 Task: Add Attachment from "Attach a link" to Card Card0000000132 in Board Board0000000033 in Workspace WS0000000011 in Trello. Add Cover Red to Card Card0000000132 in Board Board0000000033 in Workspace WS0000000011 in Trello. Add "Join Card" Button Button0000000132  to Card Card0000000132 in Board Board0000000033 in Workspace WS0000000011 in Trello. Add Description DS0000000132 to Card Card0000000132 in Board Board0000000033 in Workspace WS0000000011 in Trello. Add Comment CM0000000132 to Card Card0000000132 in Board Board0000000033 in Workspace WS0000000011 in Trello
Action: Mouse moved to (325, 519)
Screenshot: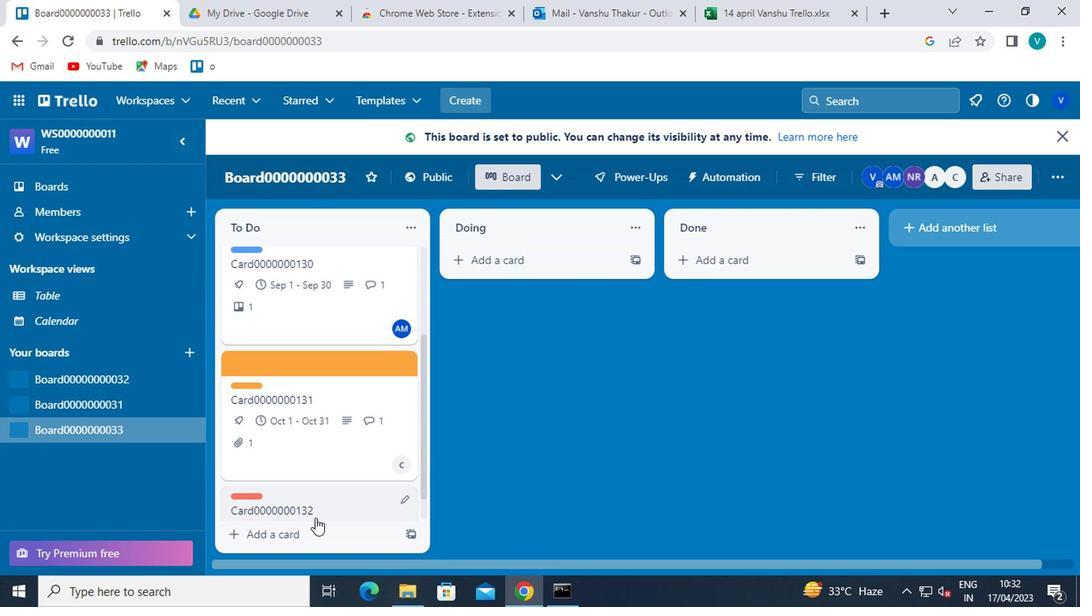 
Action: Mouse pressed left at (325, 519)
Screenshot: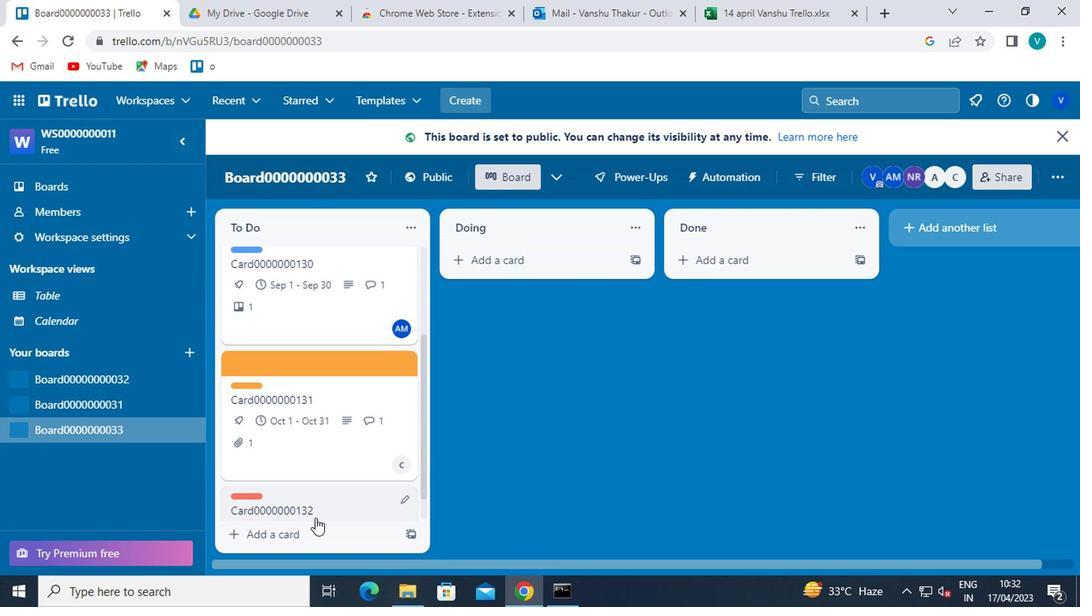 
Action: Mouse moved to (724, 406)
Screenshot: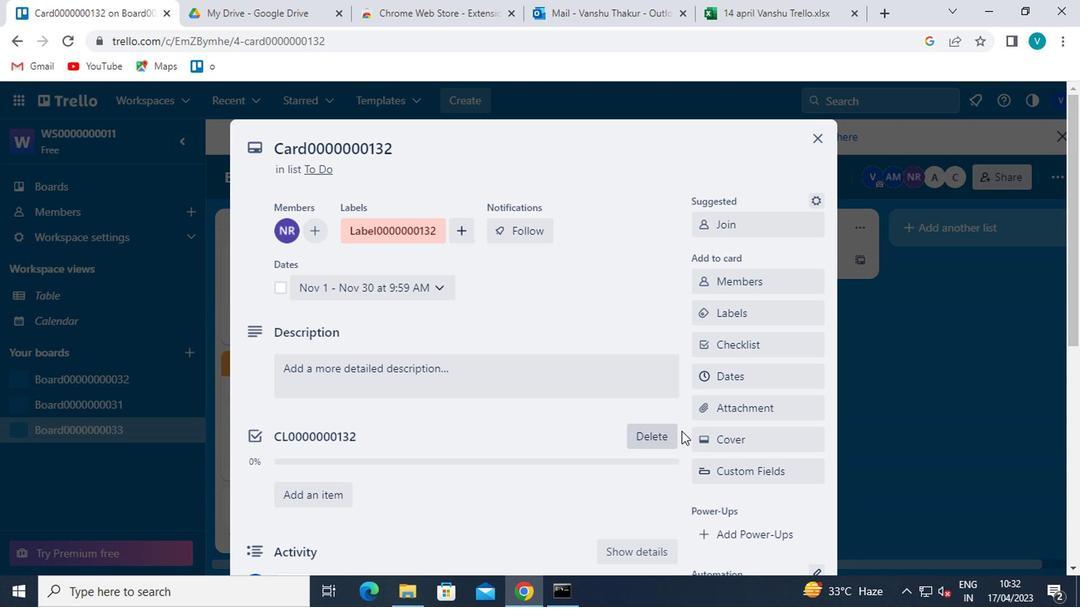 
Action: Mouse pressed left at (724, 406)
Screenshot: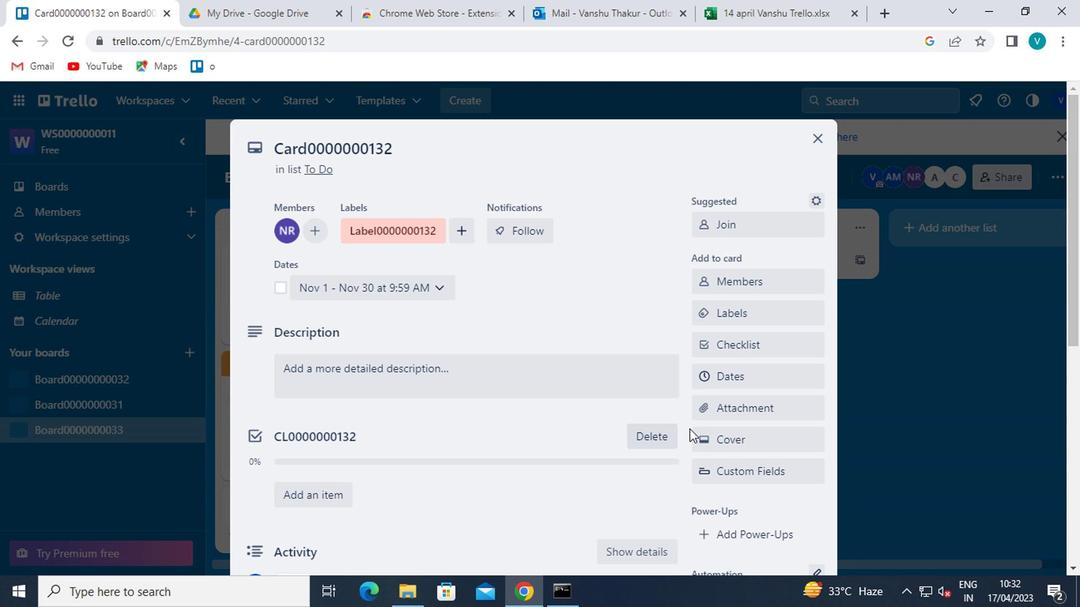 
Action: Mouse moved to (758, 352)
Screenshot: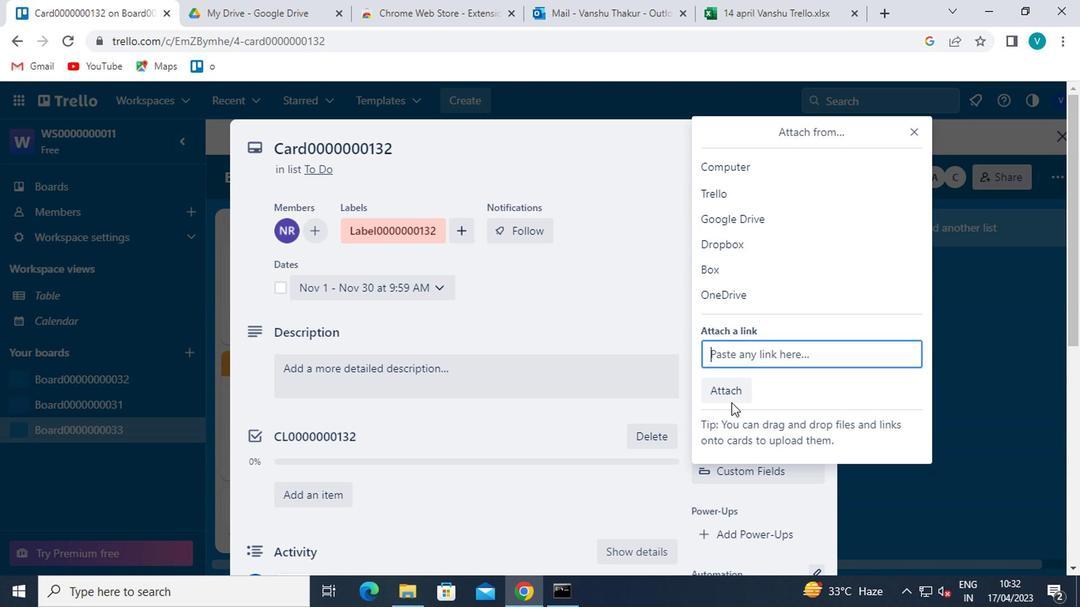 
Action: Mouse pressed left at (758, 352)
Screenshot: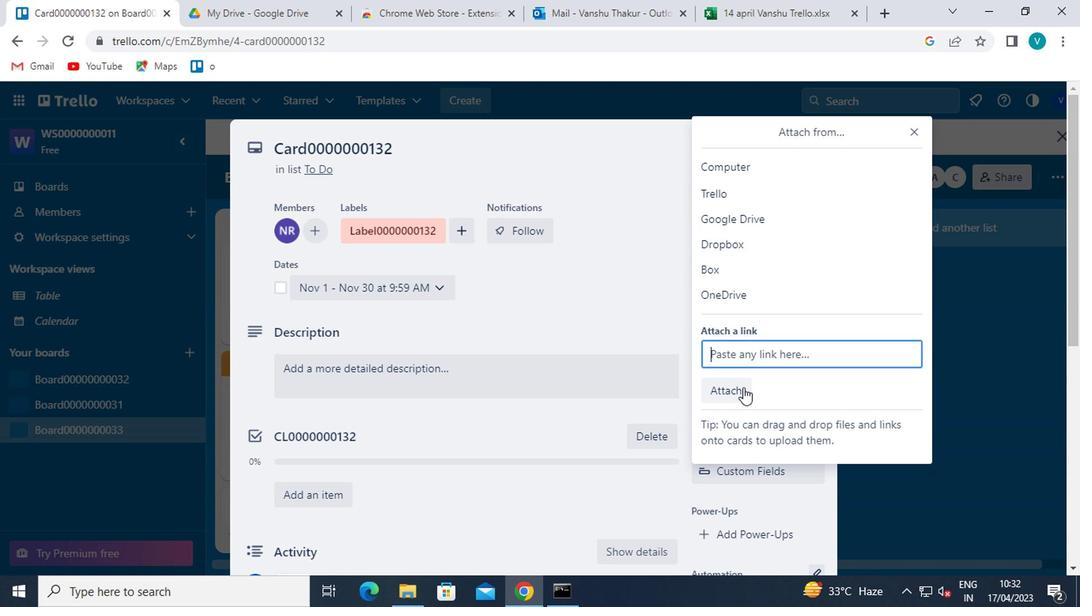 
Action: Mouse moved to (759, 352)
Screenshot: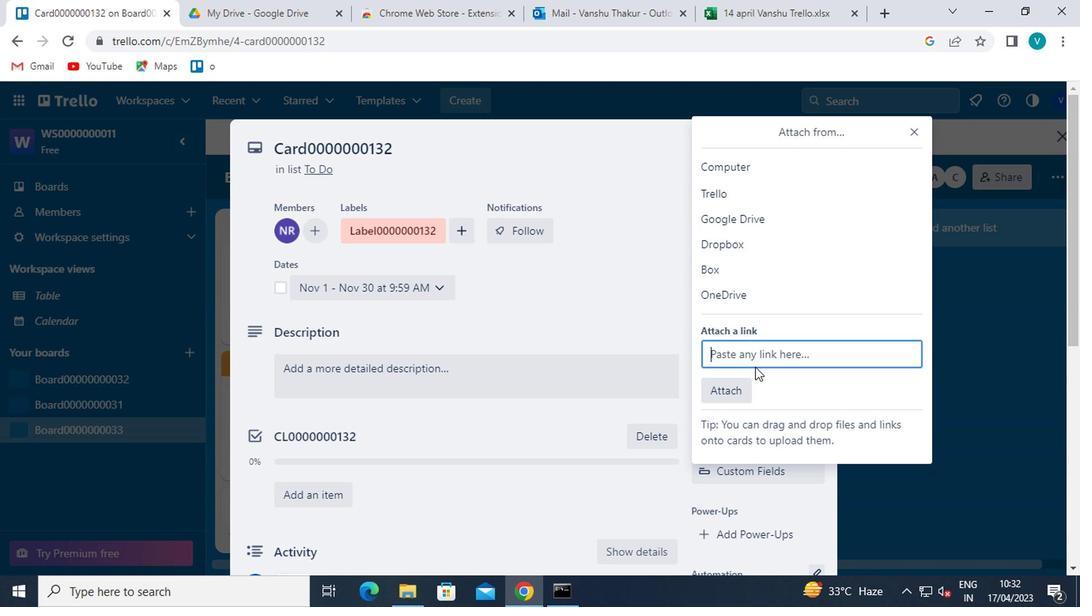 
Action: Key pressed ctrl+V
Screenshot: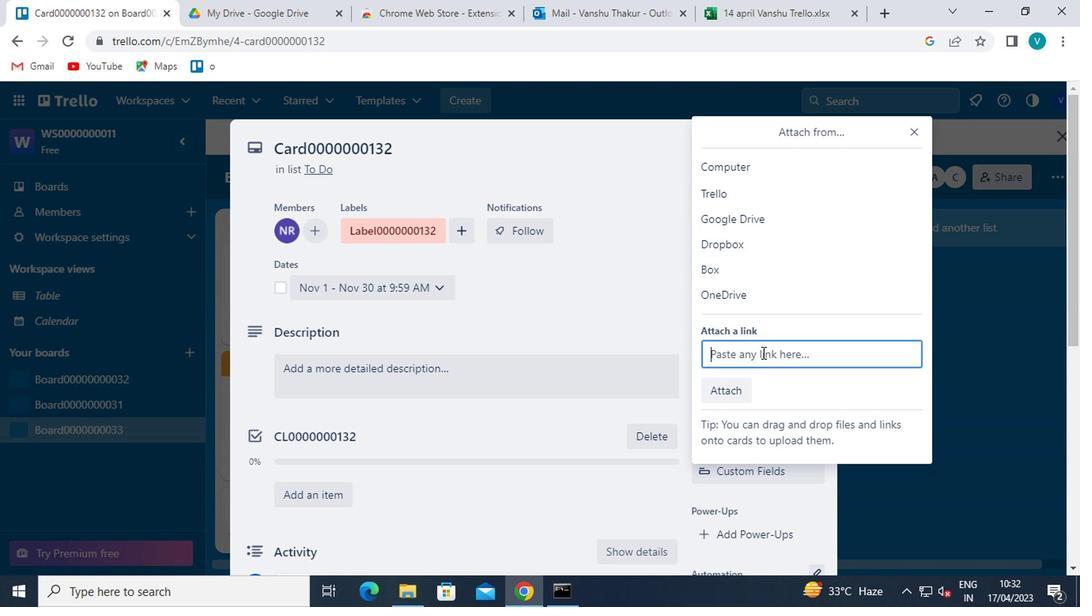
Action: Mouse moved to (722, 441)
Screenshot: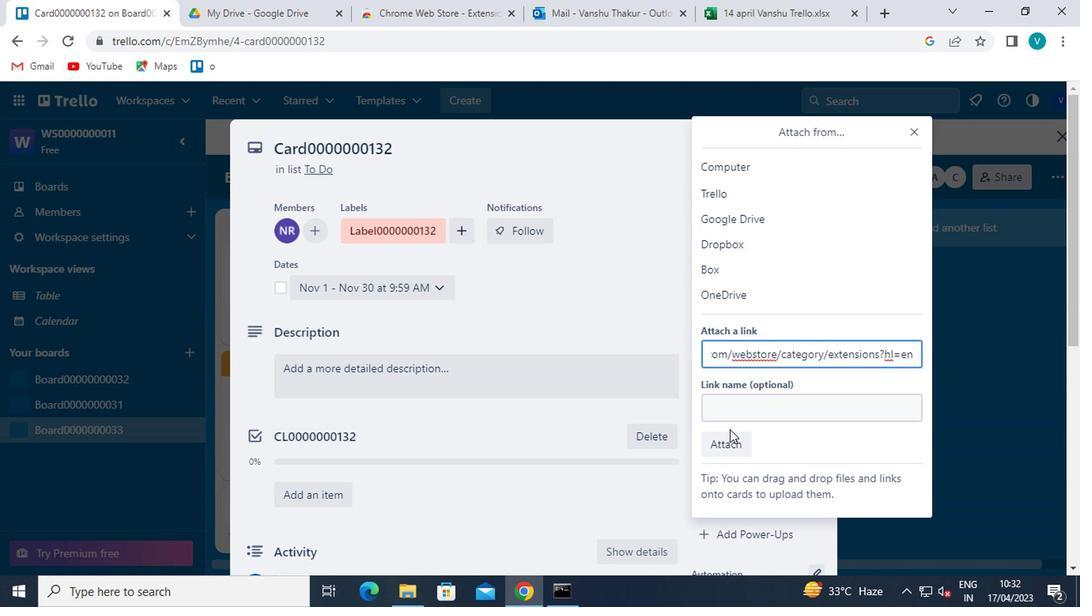 
Action: Mouse pressed left at (722, 441)
Screenshot: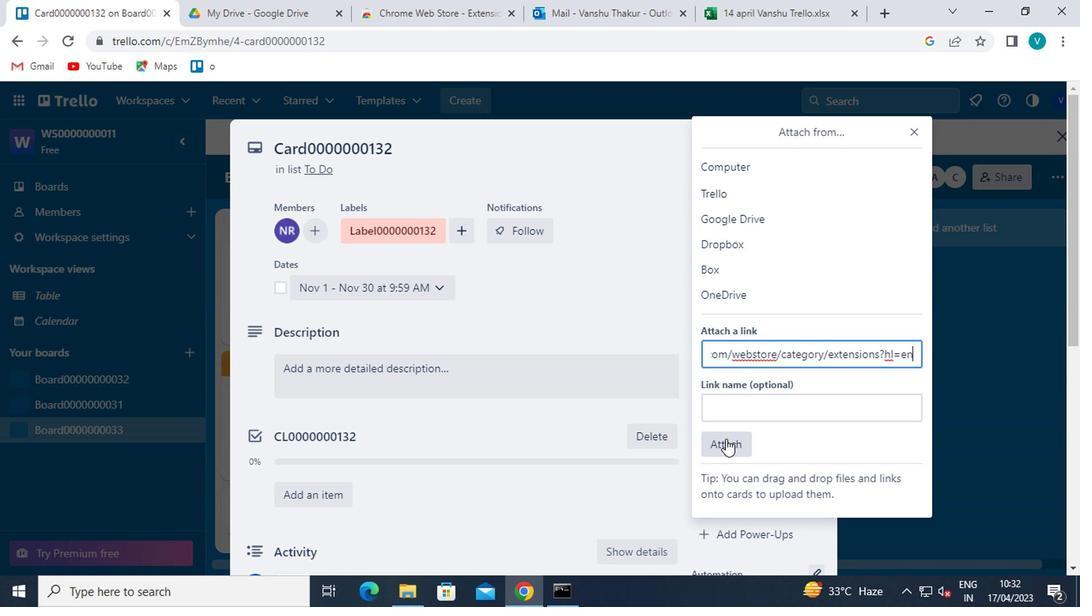 
Action: Mouse moved to (726, 443)
Screenshot: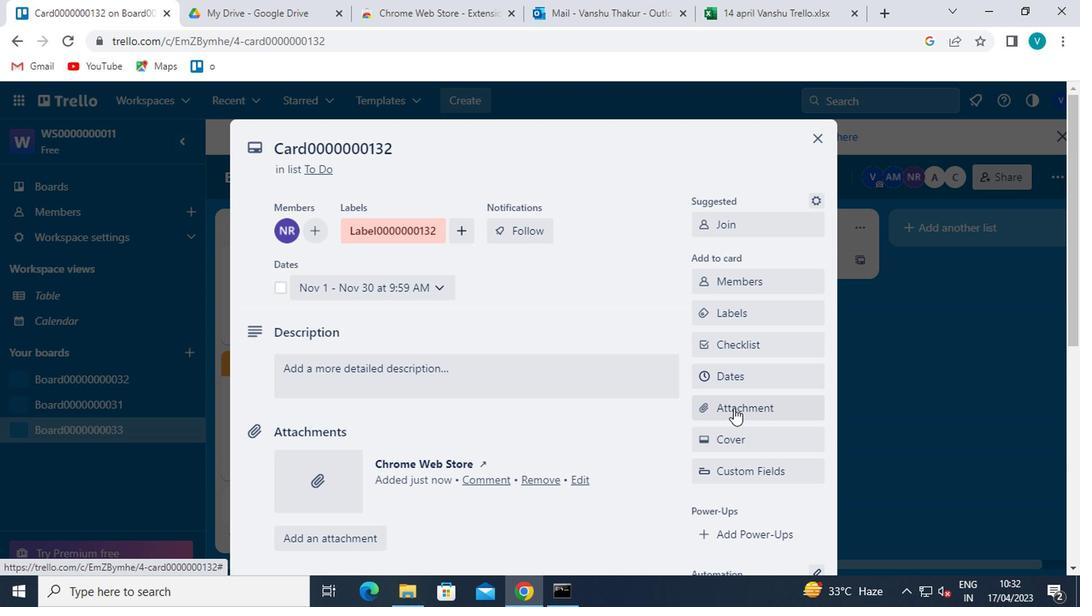 
Action: Mouse pressed left at (726, 443)
Screenshot: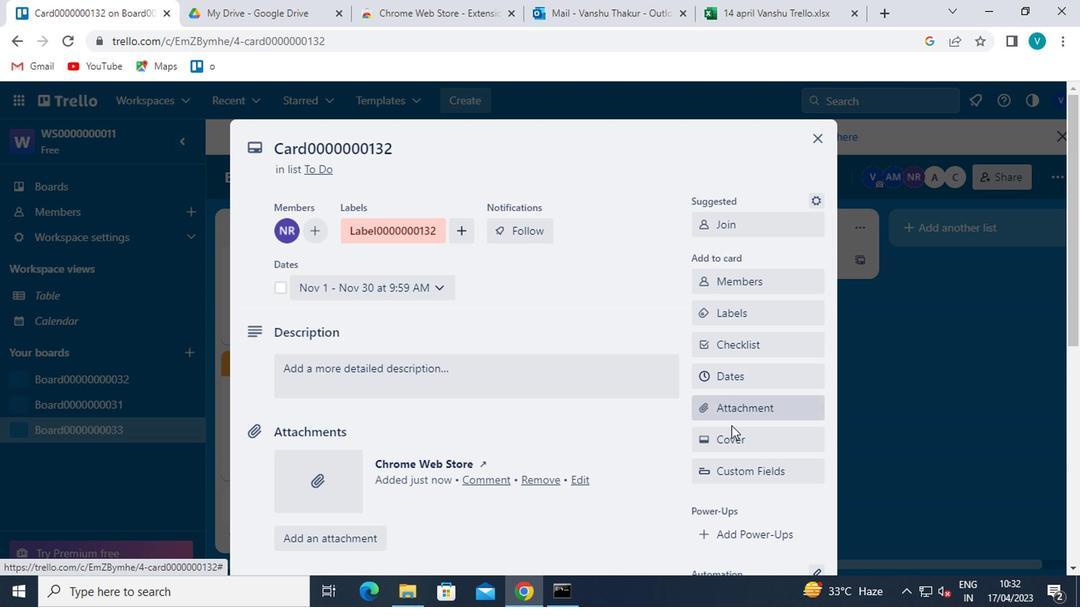 
Action: Mouse moved to (847, 277)
Screenshot: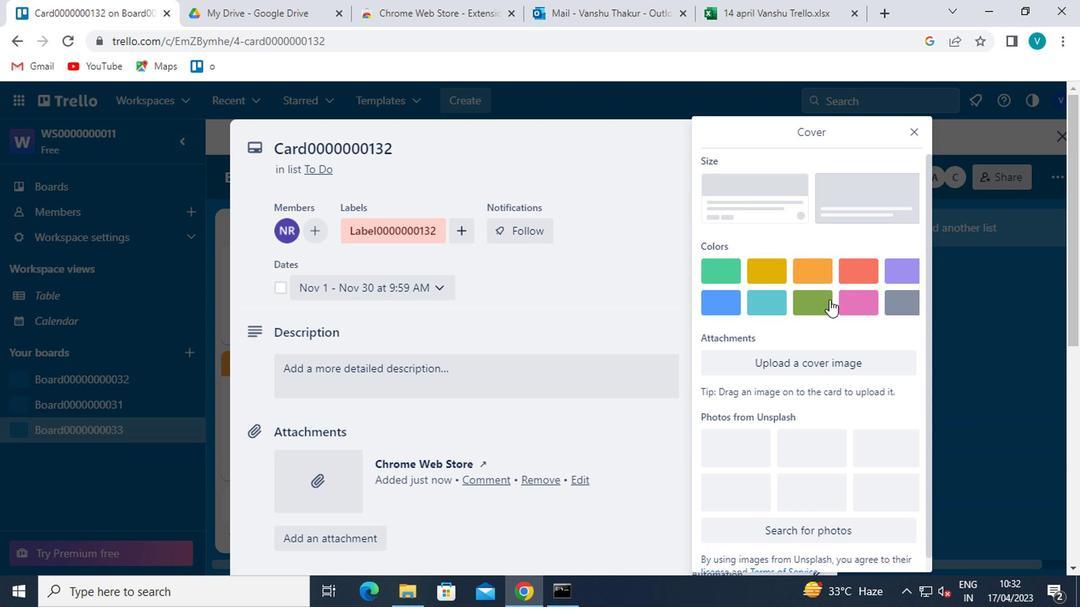 
Action: Mouse pressed left at (847, 277)
Screenshot: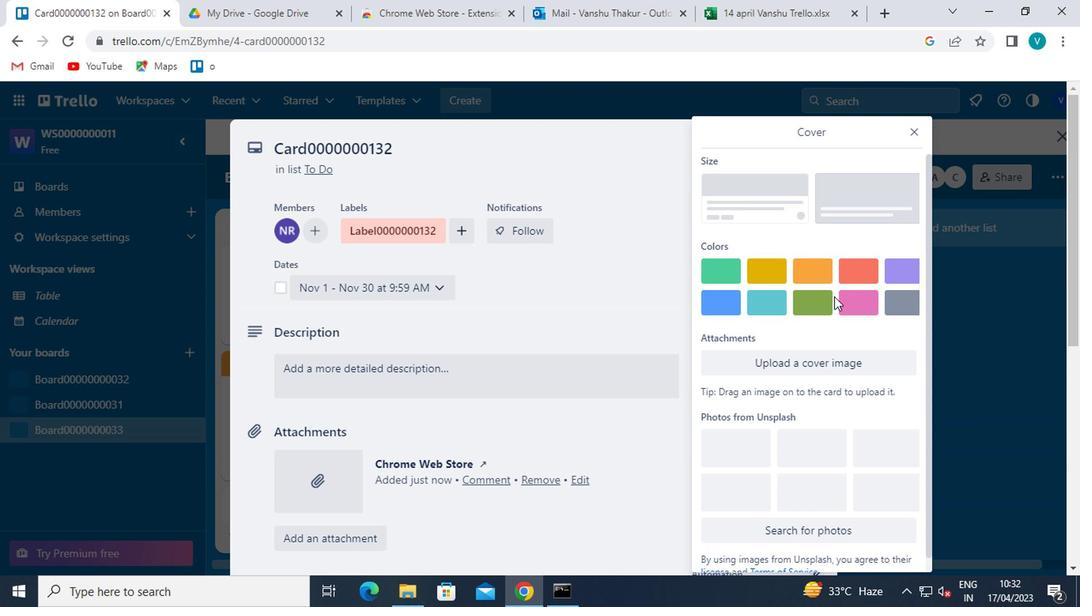 
Action: Mouse moved to (911, 119)
Screenshot: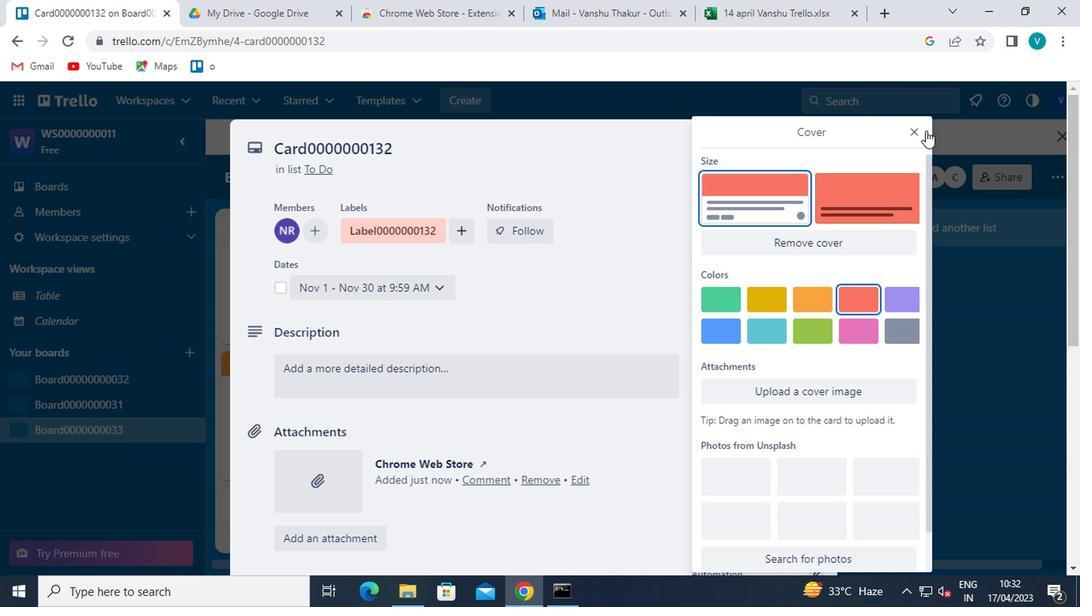 
Action: Mouse pressed left at (911, 119)
Screenshot: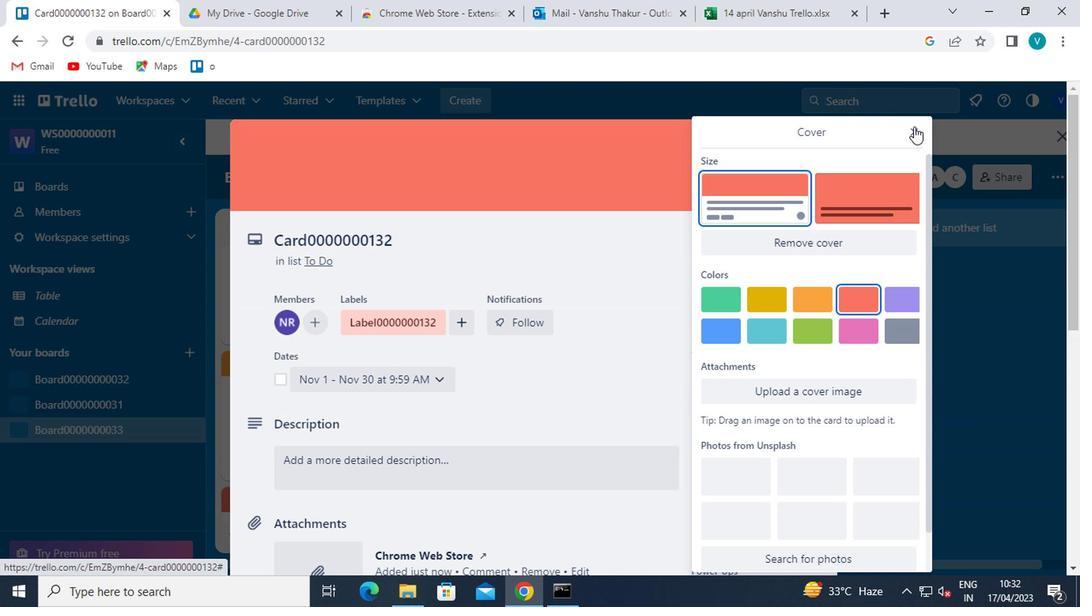 
Action: Mouse moved to (788, 414)
Screenshot: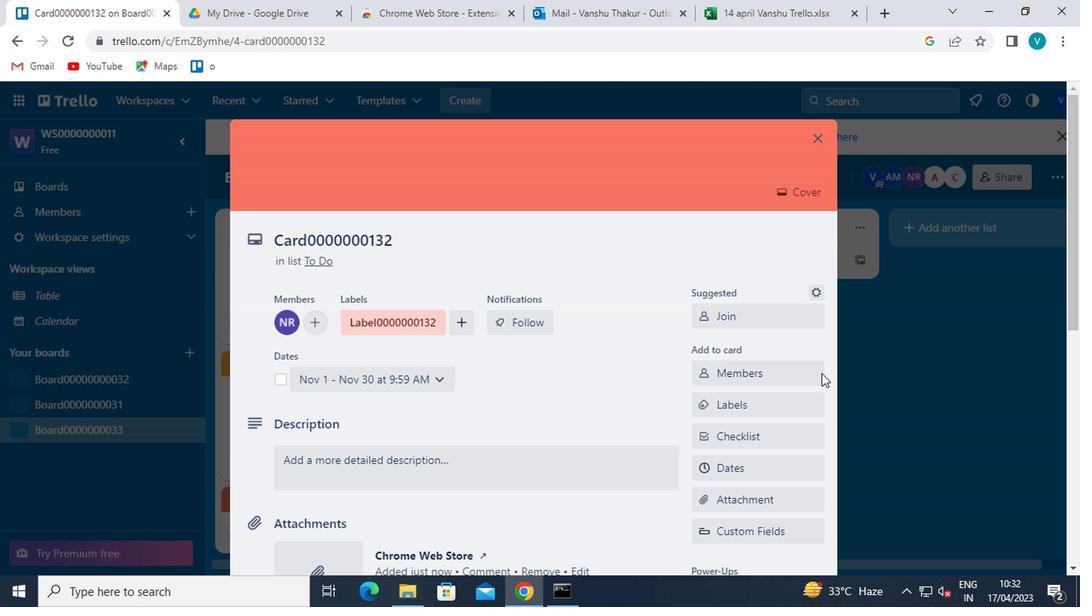 
Action: Mouse scrolled (788, 413) with delta (0, 0)
Screenshot: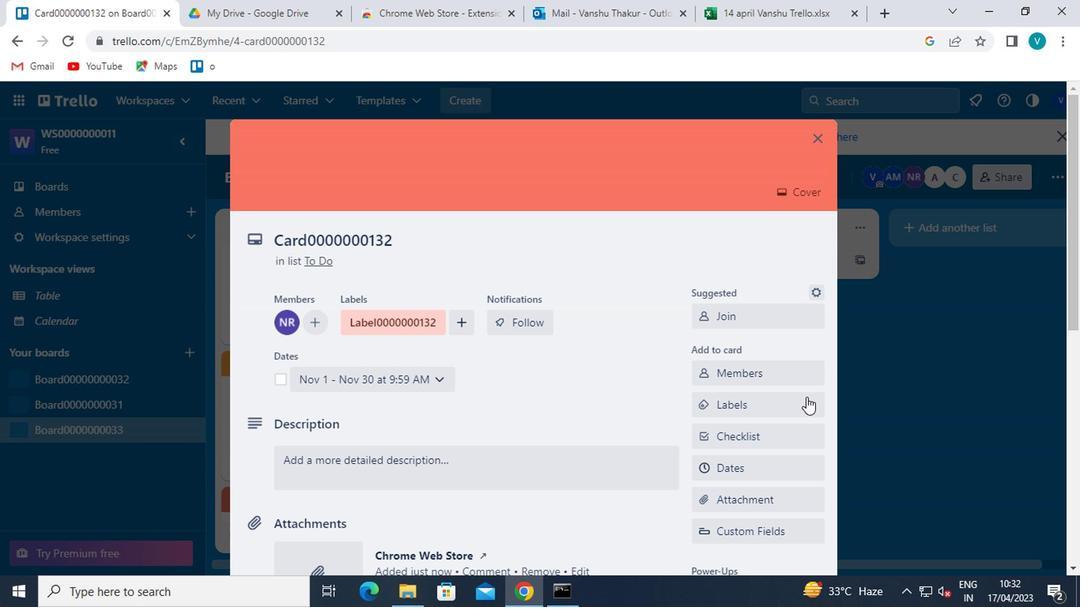 
Action: Mouse scrolled (788, 413) with delta (0, 0)
Screenshot: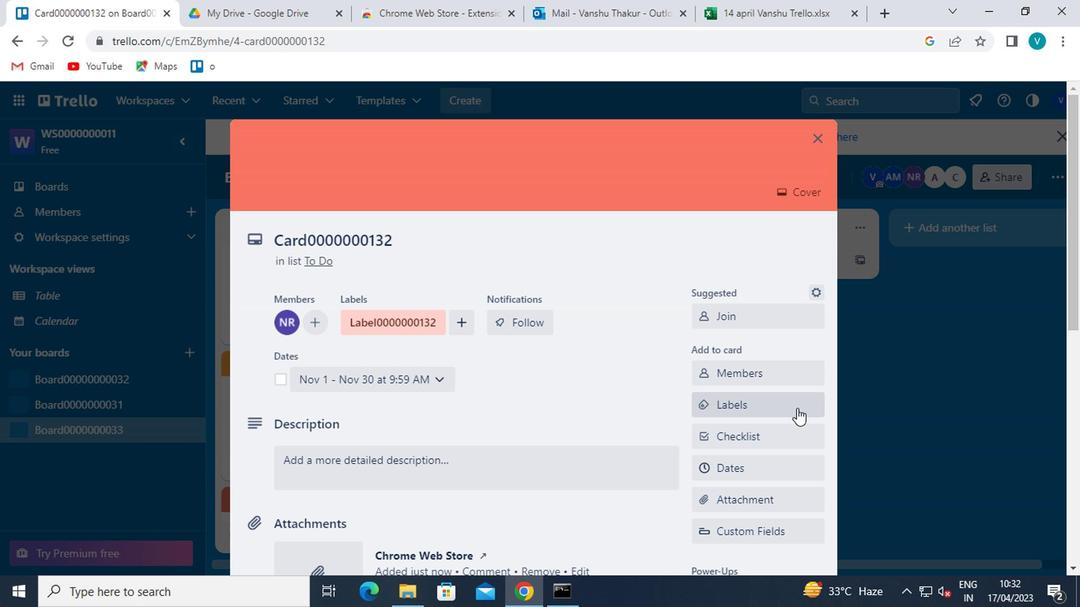 
Action: Mouse scrolled (788, 413) with delta (0, 0)
Screenshot: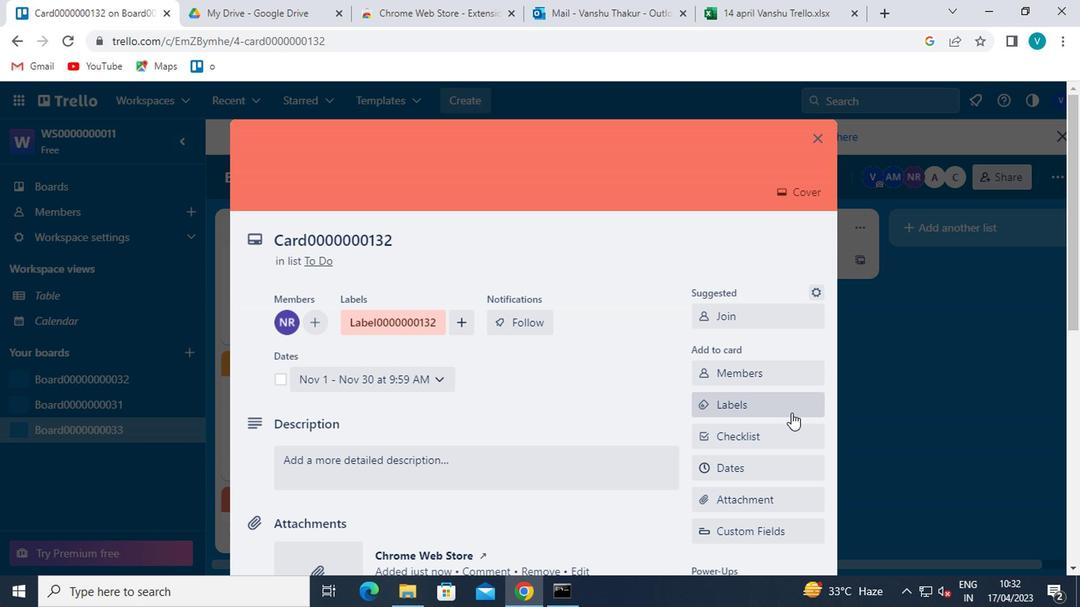 
Action: Mouse moved to (761, 526)
Screenshot: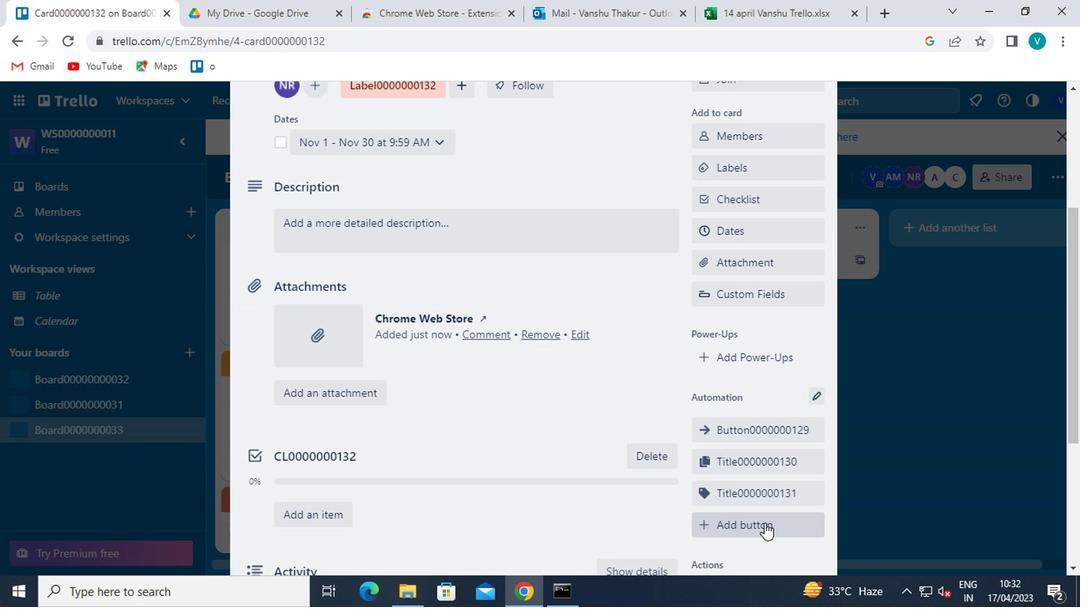 
Action: Mouse pressed left at (761, 526)
Screenshot: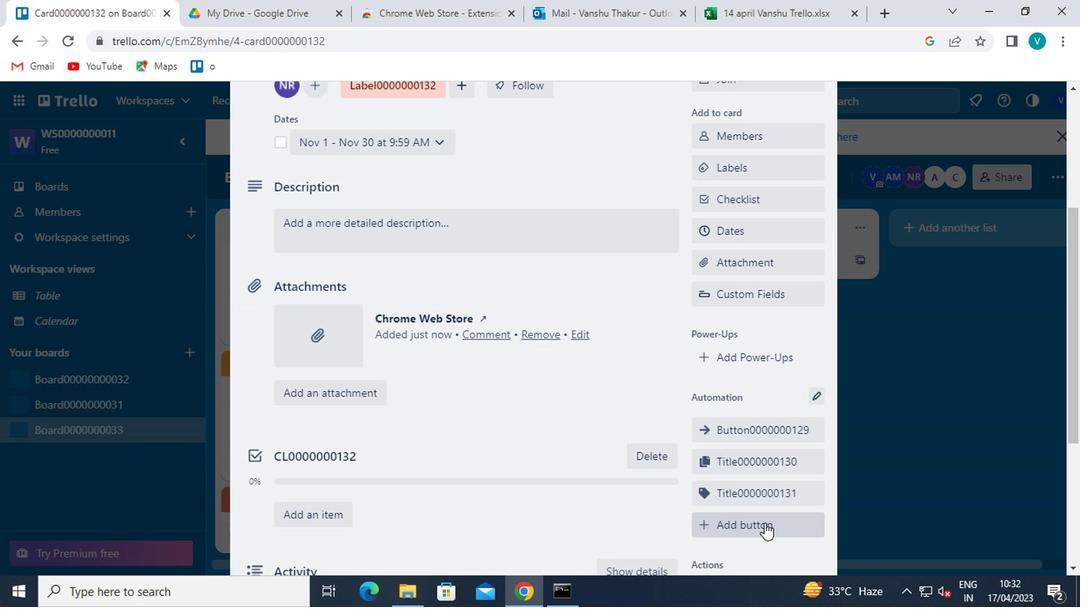 
Action: Mouse moved to (797, 301)
Screenshot: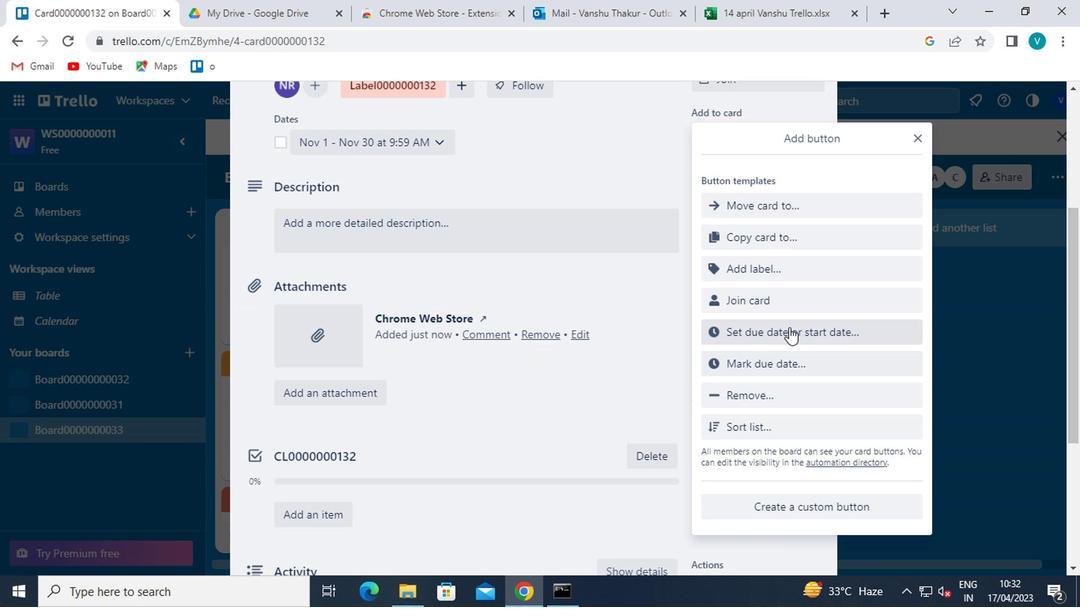 
Action: Mouse pressed left at (797, 301)
Screenshot: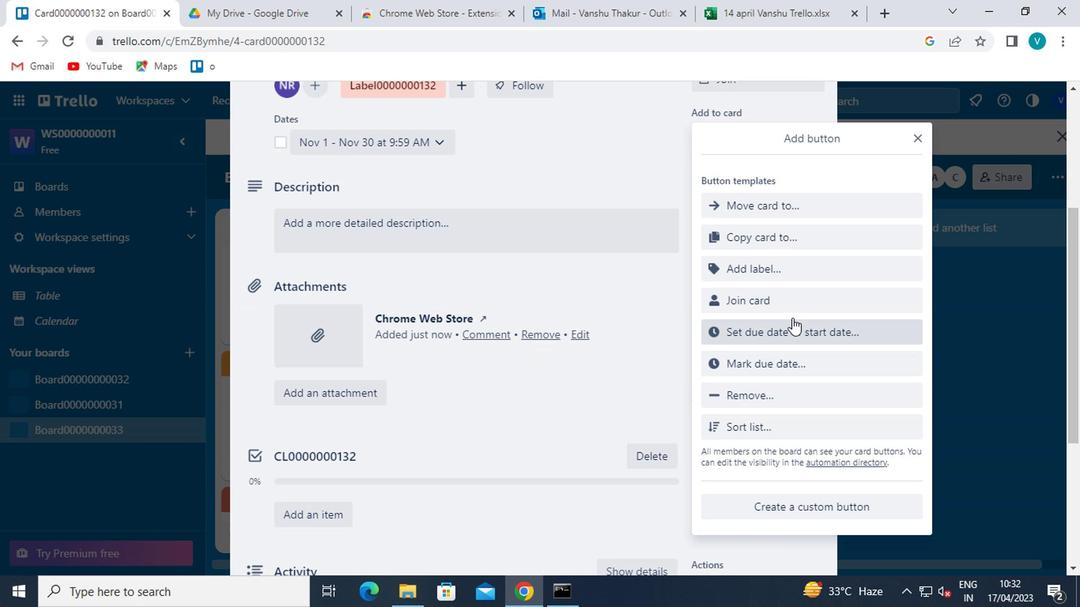 
Action: Mouse moved to (794, 299)
Screenshot: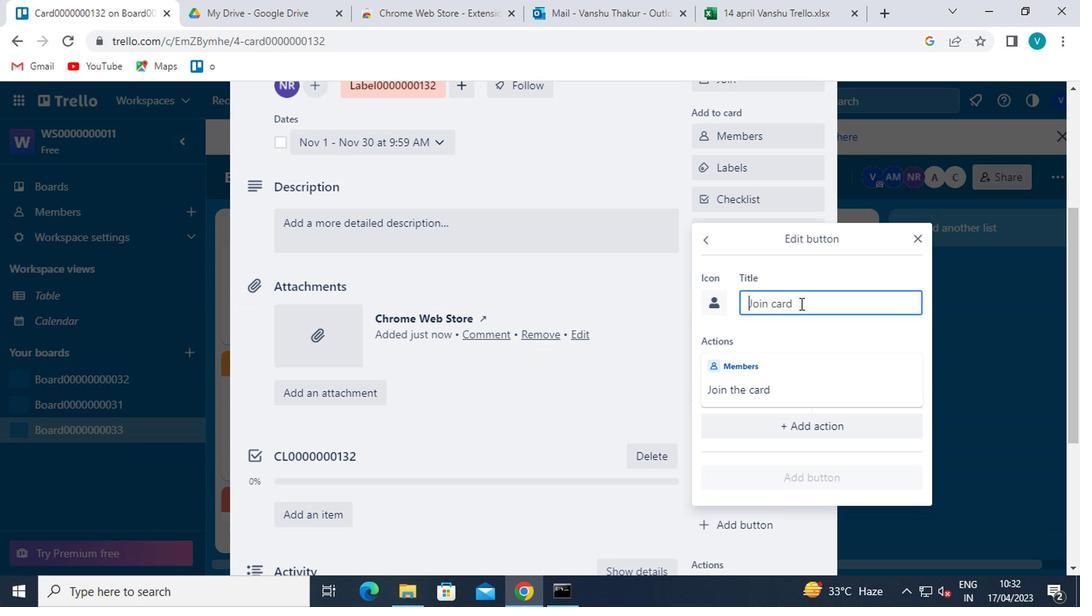 
Action: Mouse pressed left at (794, 299)
Screenshot: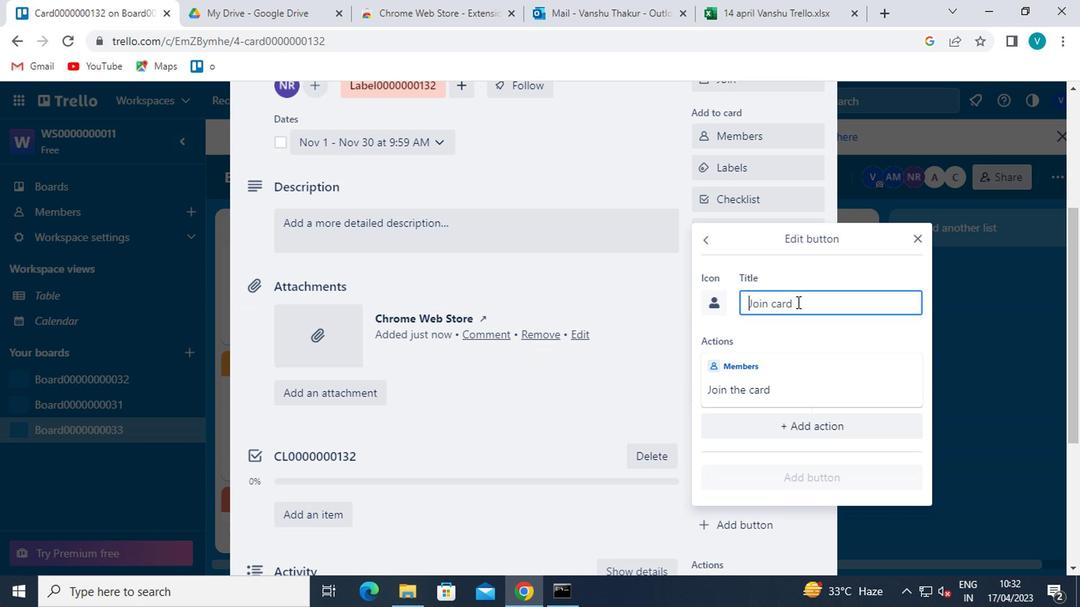 
Action: Key pressed <Key.shift>ctrl+BUTTON0000000132
Screenshot: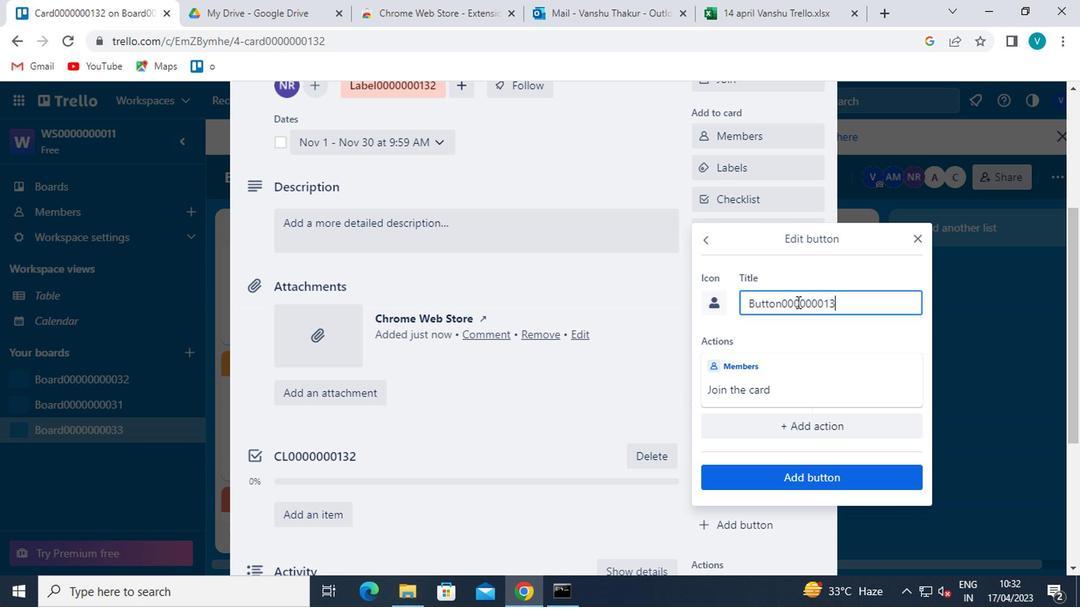 
Action: Mouse moved to (791, 477)
Screenshot: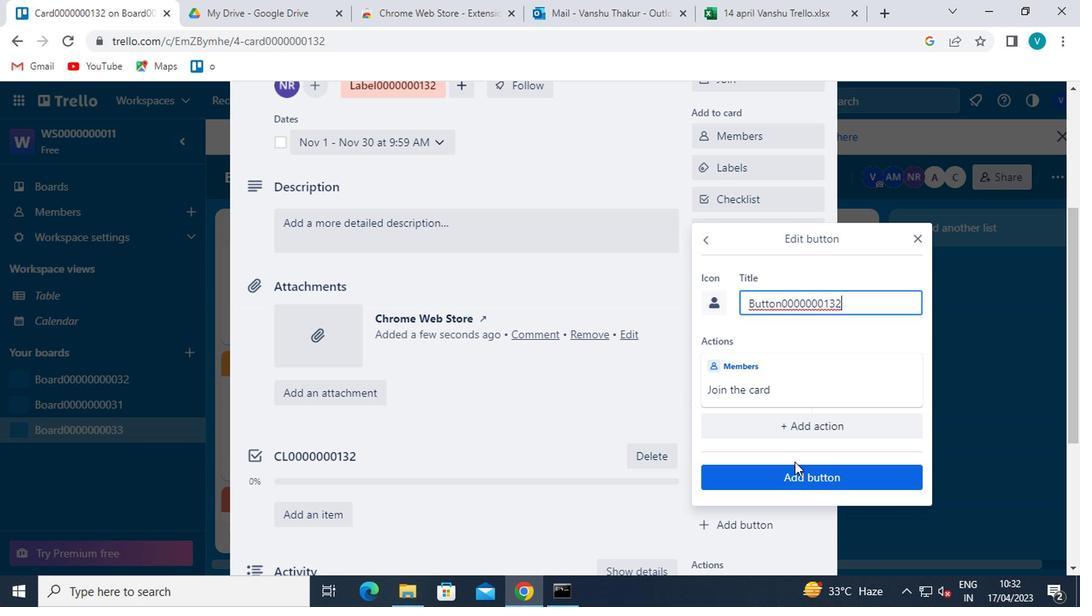 
Action: Mouse pressed left at (791, 477)
Screenshot: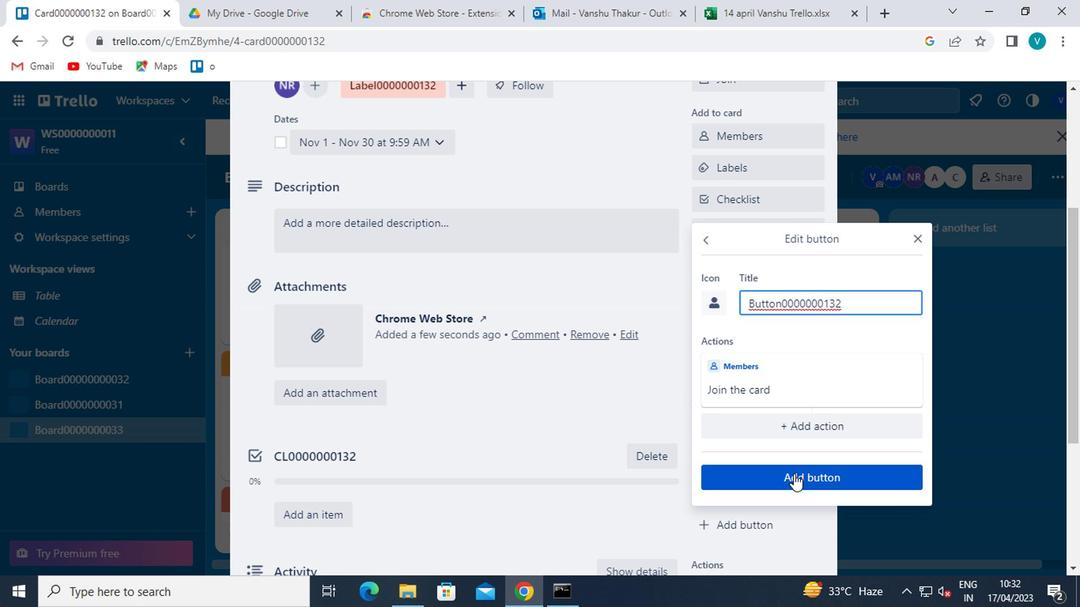 
Action: Mouse moved to (534, 233)
Screenshot: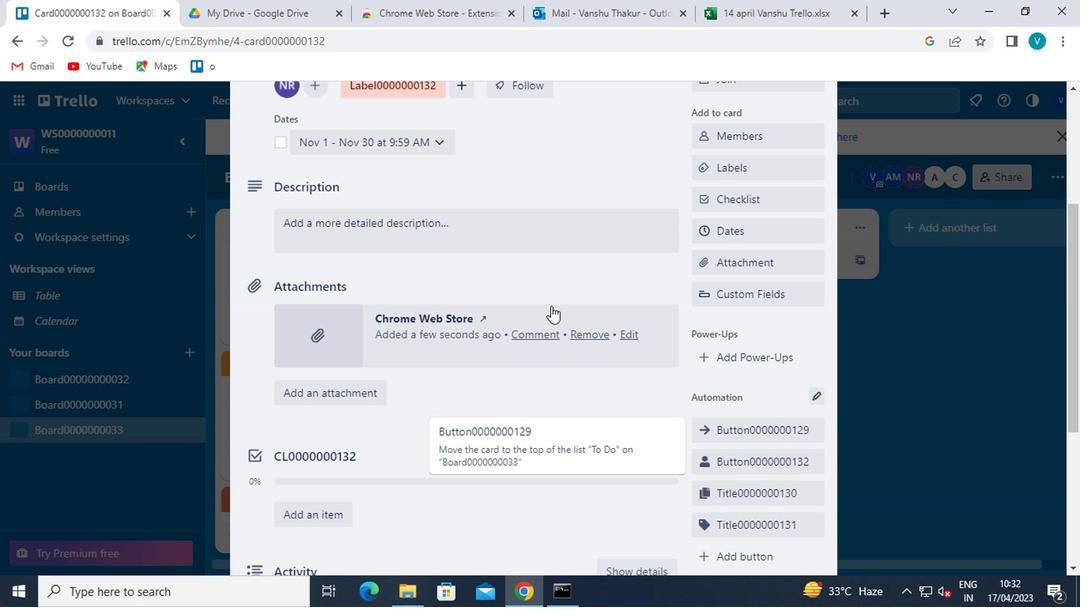 
Action: Mouse pressed left at (534, 233)
Screenshot: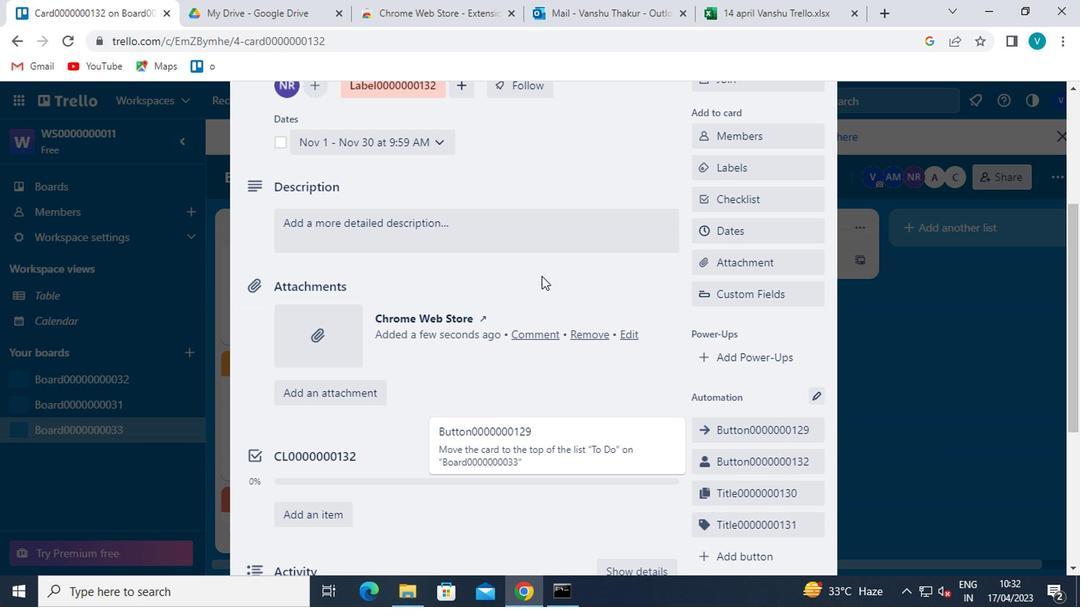 
Action: Key pressed <Key.shift>DS0000000132
Screenshot: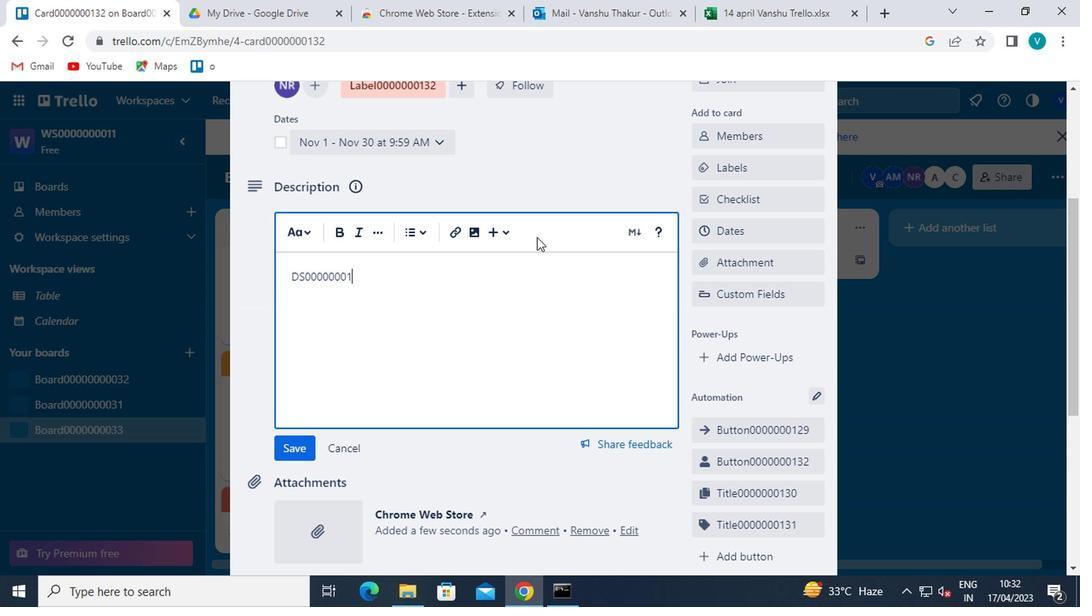 
Action: Mouse moved to (286, 439)
Screenshot: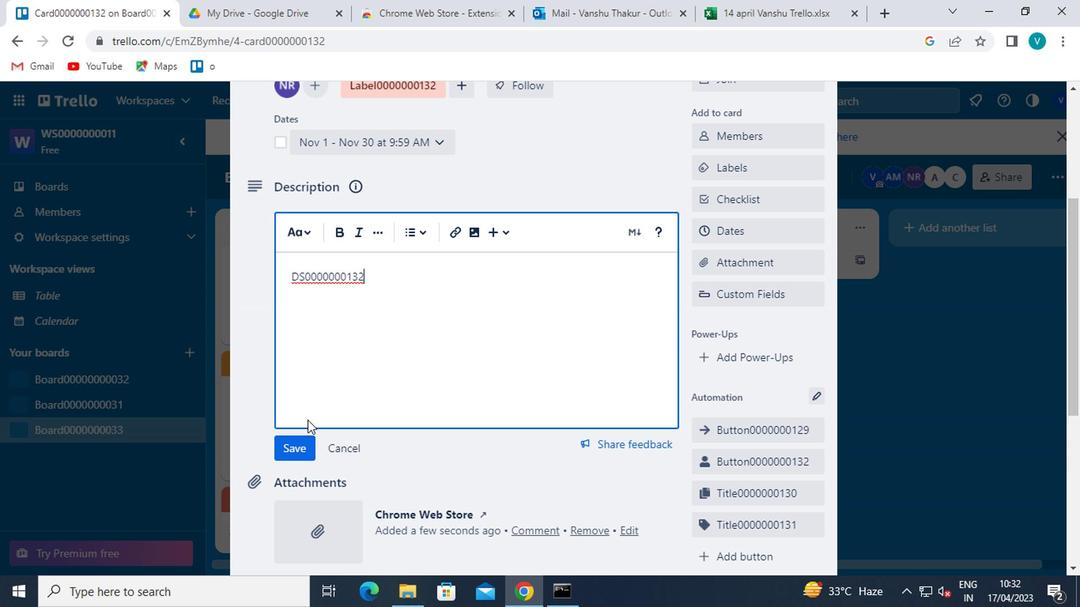 
Action: Mouse pressed left at (286, 439)
Screenshot: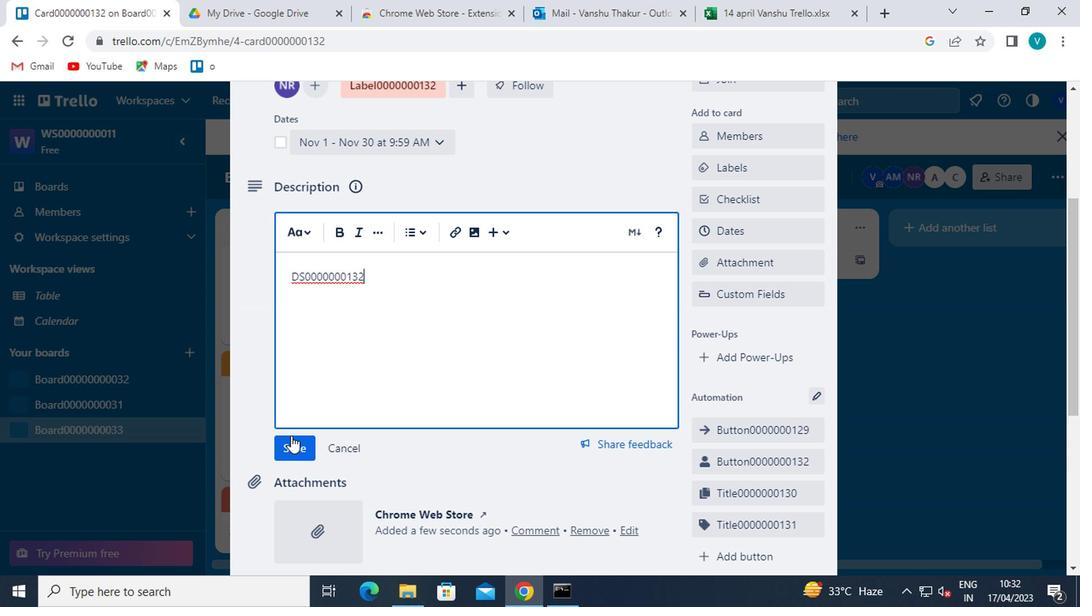 
Action: Mouse moved to (300, 429)
Screenshot: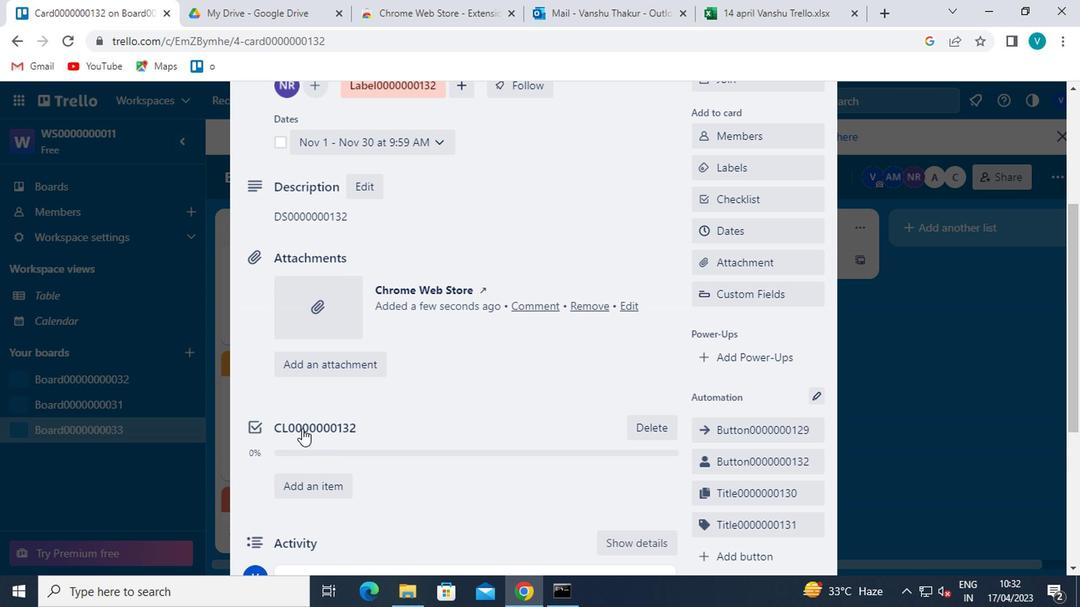 
Action: Mouse scrolled (300, 428) with delta (0, -1)
Screenshot: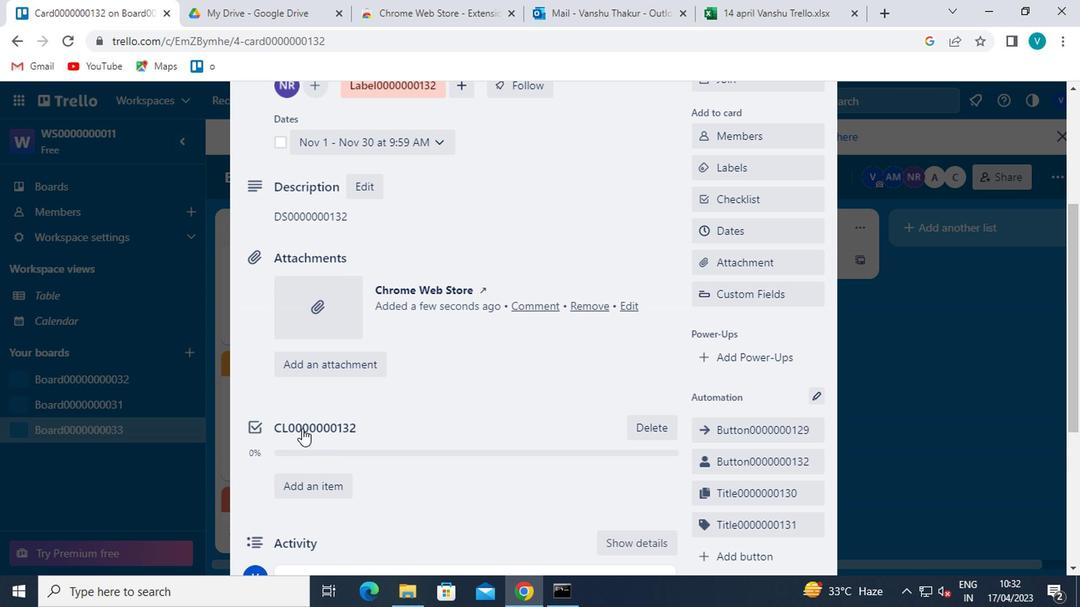 
Action: Mouse scrolled (300, 428) with delta (0, -1)
Screenshot: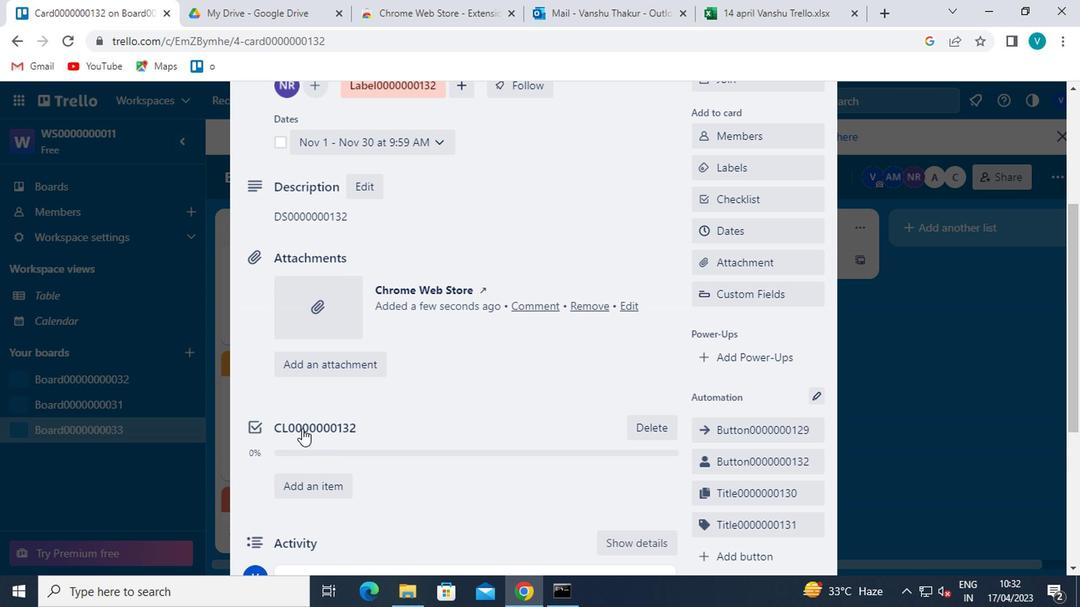 
Action: Mouse moved to (331, 423)
Screenshot: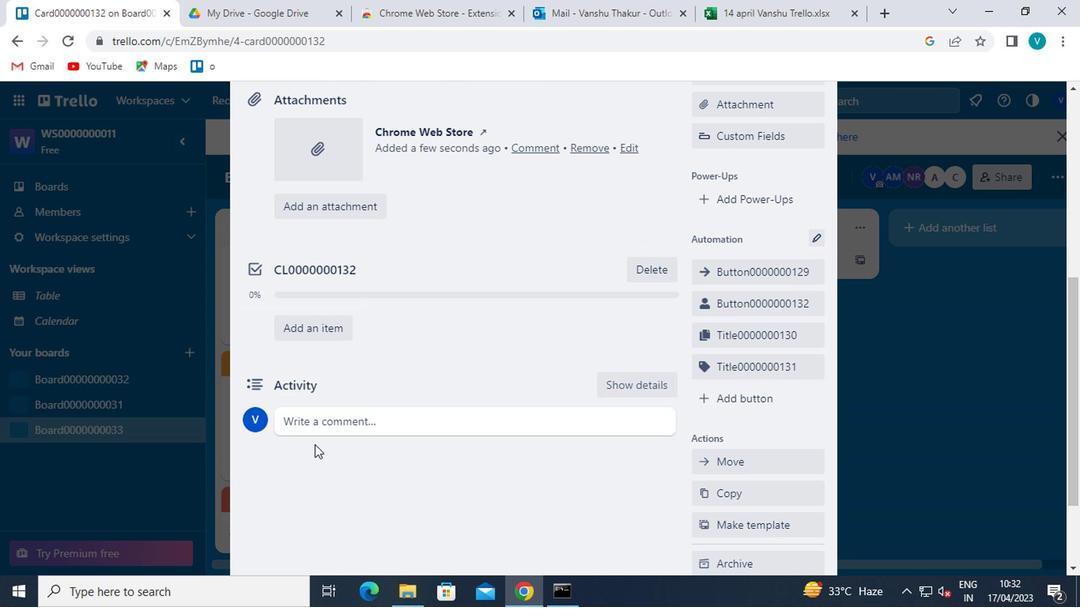 
Action: Mouse pressed left at (331, 423)
Screenshot: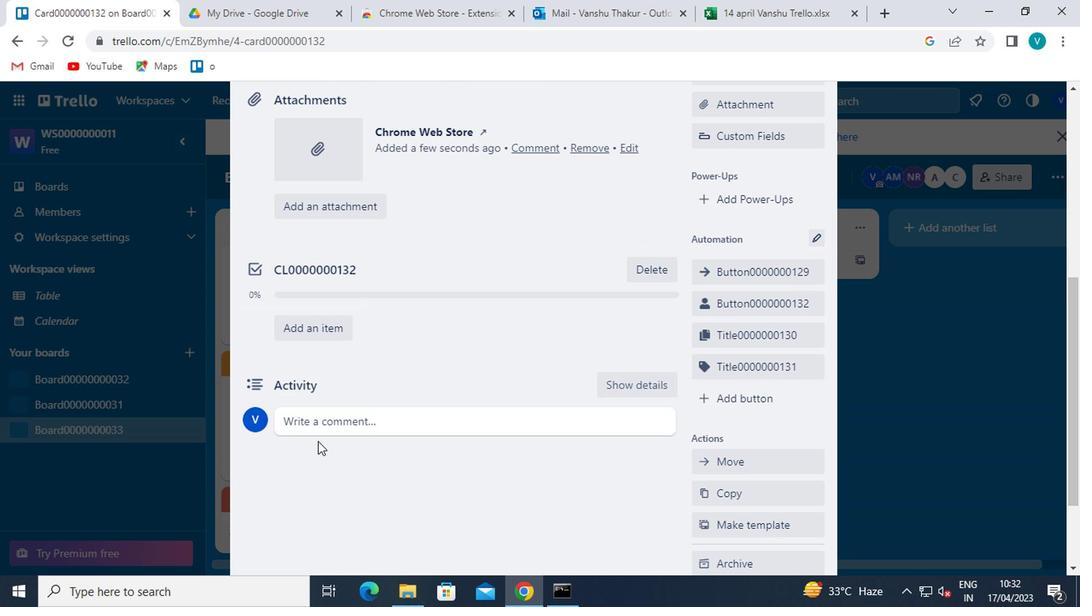 
Action: Key pressed <Key.shift>CM0000000132
Screenshot: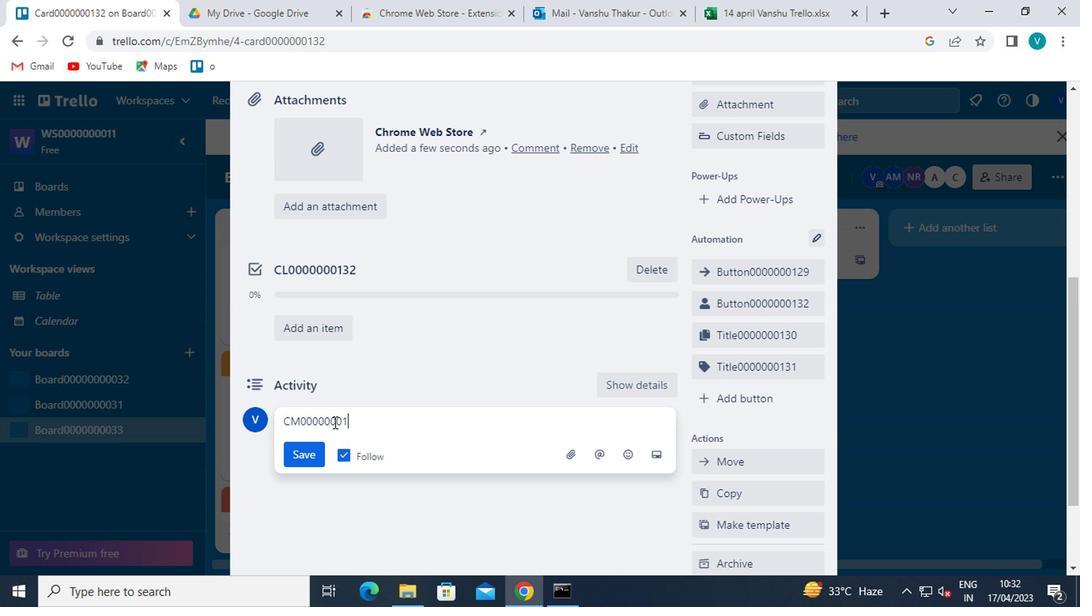 
Action: Mouse moved to (312, 453)
Screenshot: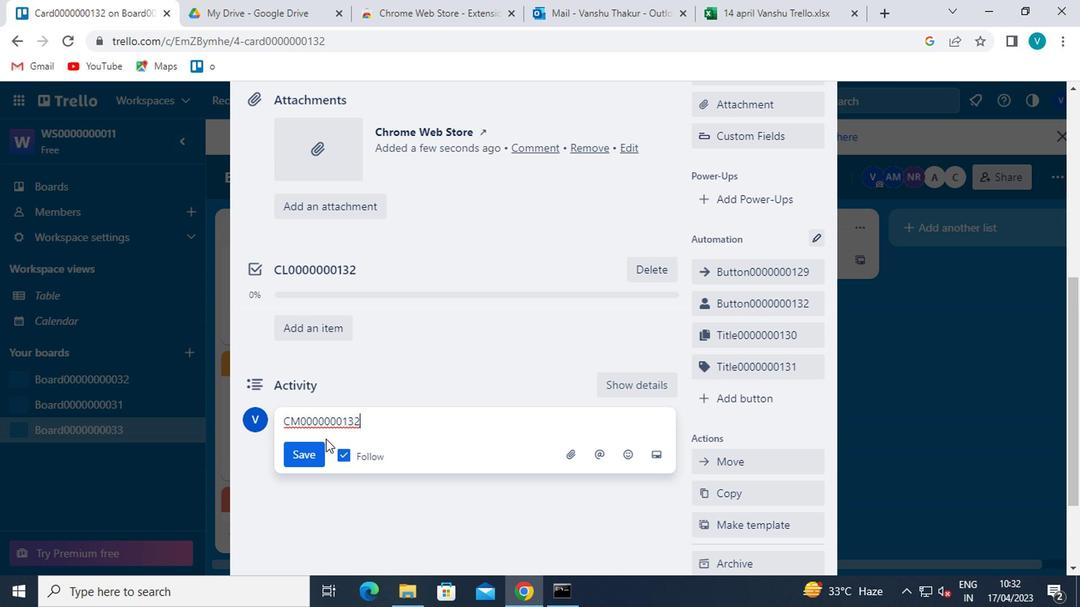 
Action: Mouse pressed left at (312, 453)
Screenshot: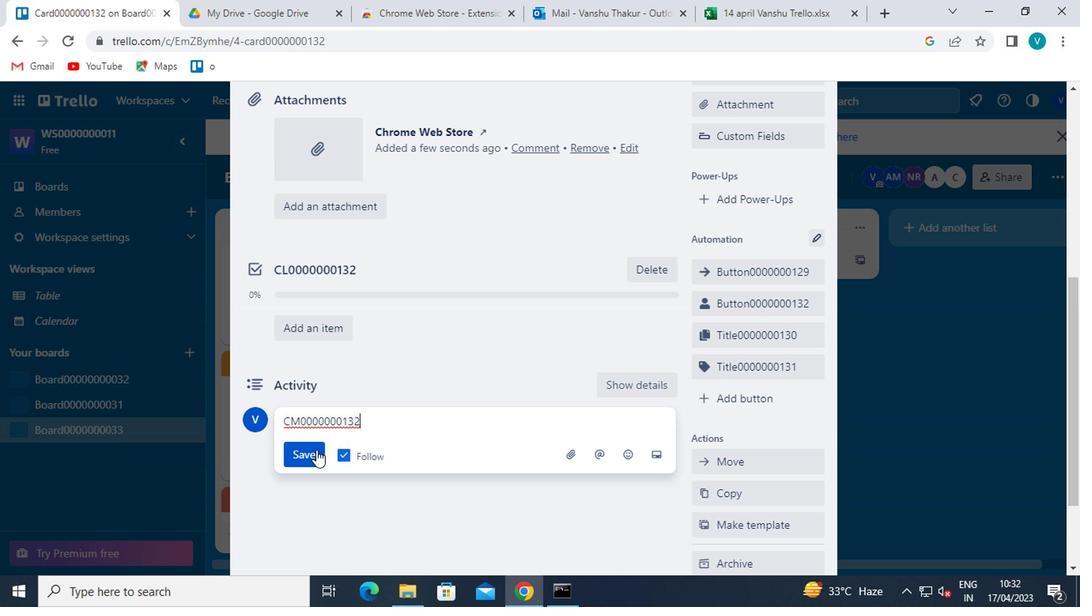 
Action: Mouse moved to (313, 451)
Screenshot: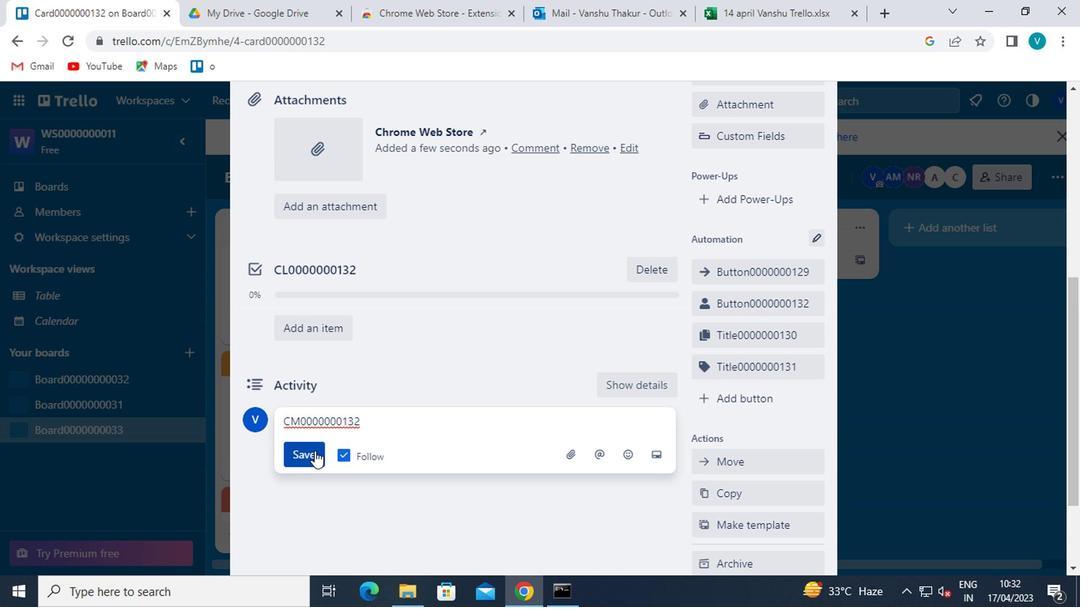 
